 Task: Add an action where Comment/description is "Always respect the customer's privacy and preferences, allowing them to opt-in or opt-out of communication as they choose.".
Action: Mouse moved to (35, 246)
Screenshot: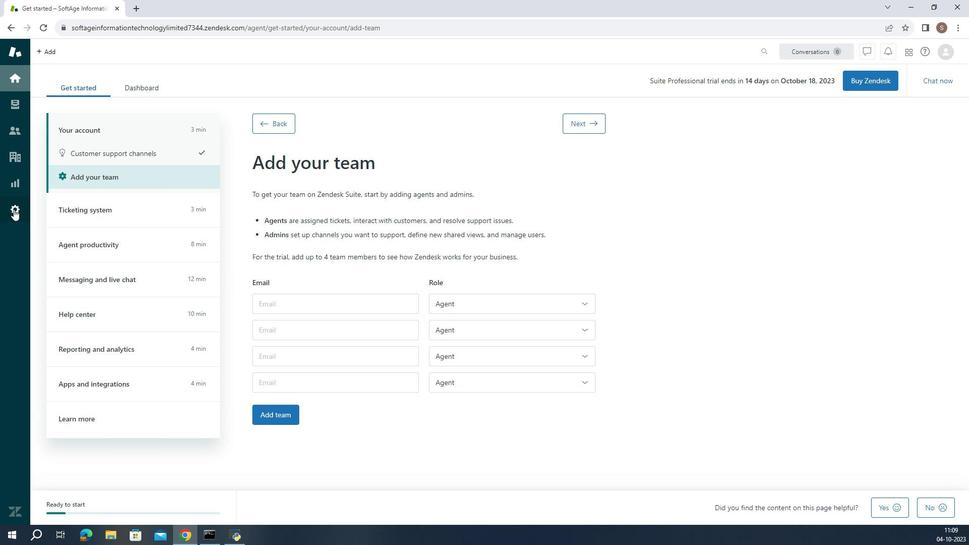 
Action: Mouse pressed left at (35, 246)
Screenshot: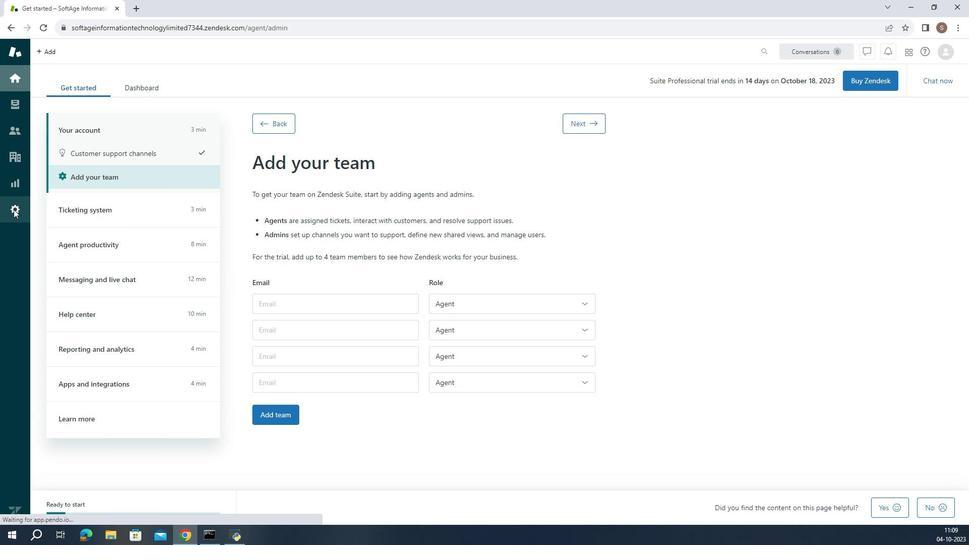 
Action: Mouse moved to (195, 385)
Screenshot: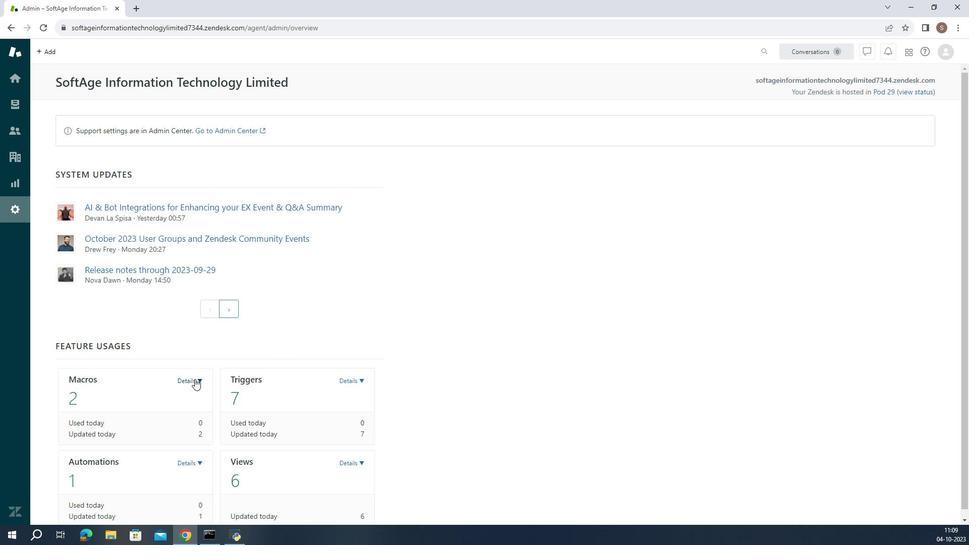 
Action: Mouse pressed left at (195, 385)
Screenshot: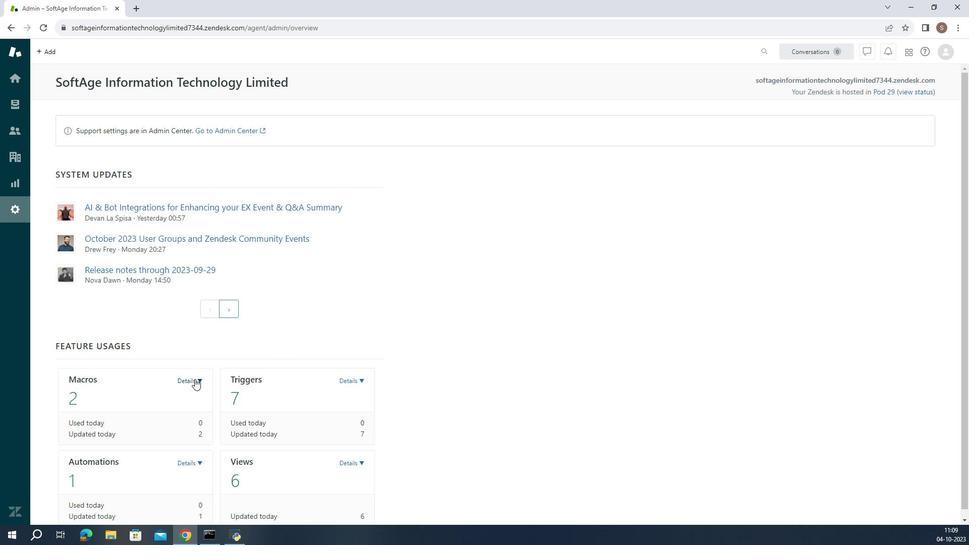 
Action: Mouse moved to (166, 437)
Screenshot: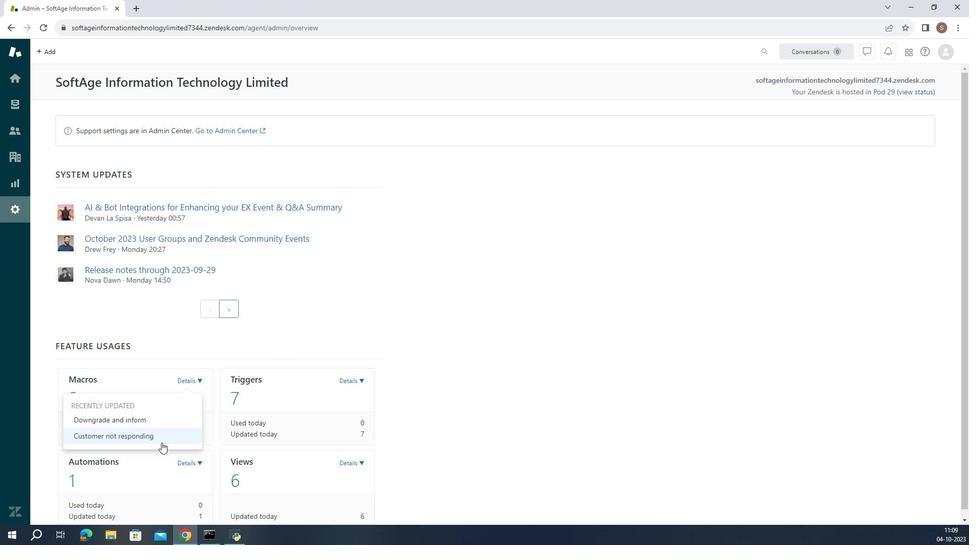 
Action: Mouse pressed left at (166, 437)
Screenshot: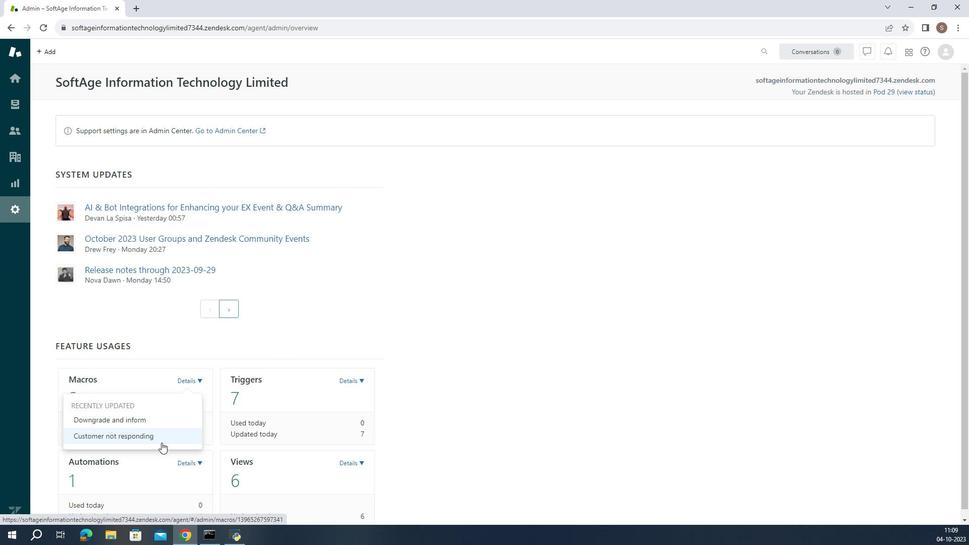
Action: Mouse moved to (174, 352)
Screenshot: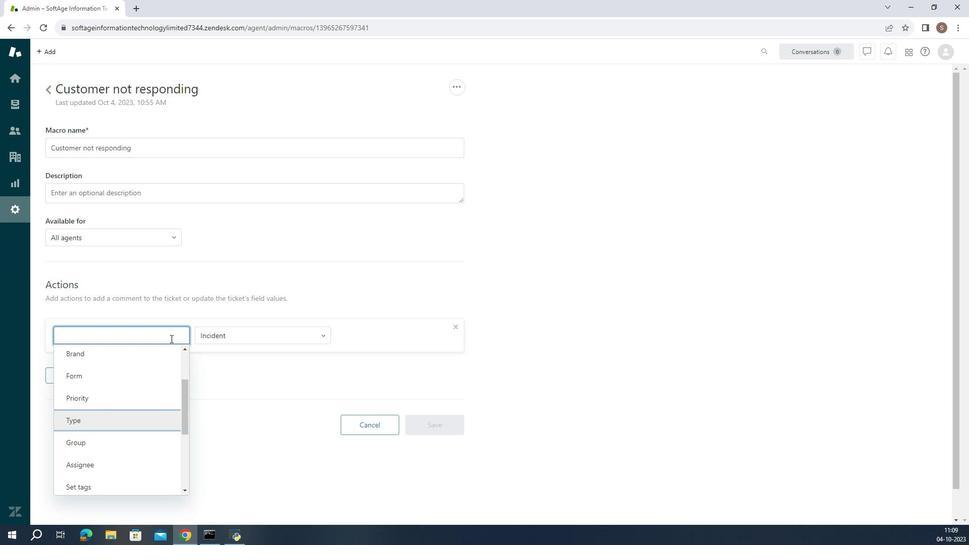 
Action: Mouse pressed left at (174, 352)
Screenshot: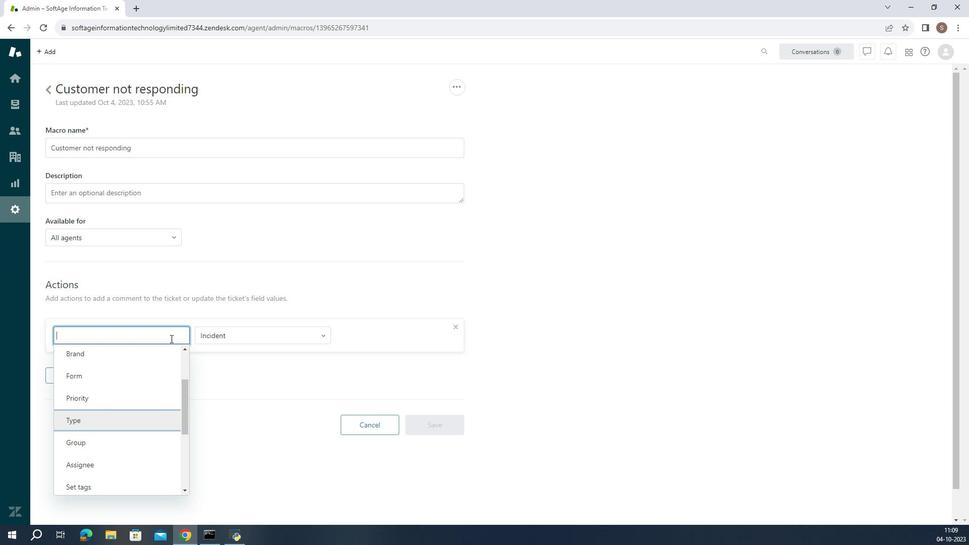 
Action: Mouse moved to (154, 427)
Screenshot: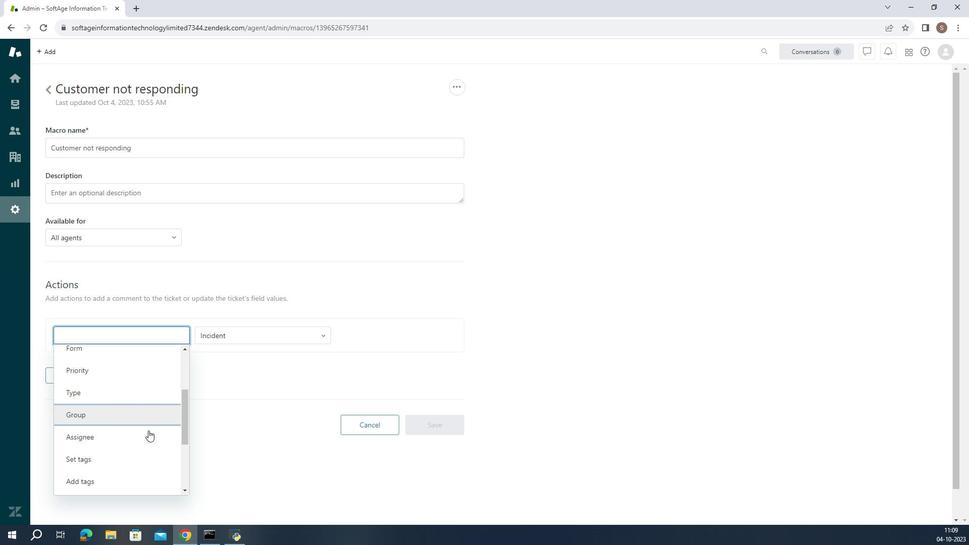 
Action: Mouse scrolled (154, 426) with delta (0, 0)
Screenshot: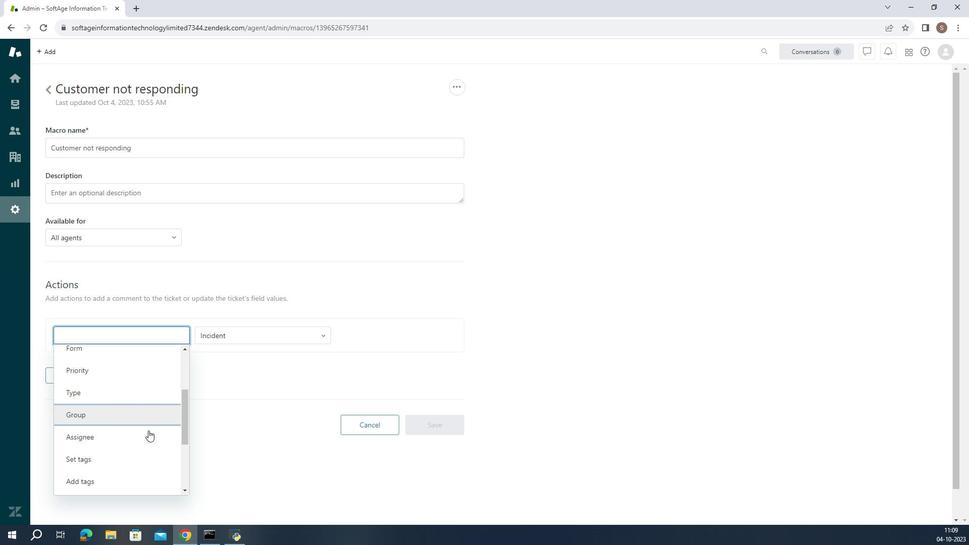 
Action: Mouse moved to (154, 427)
Screenshot: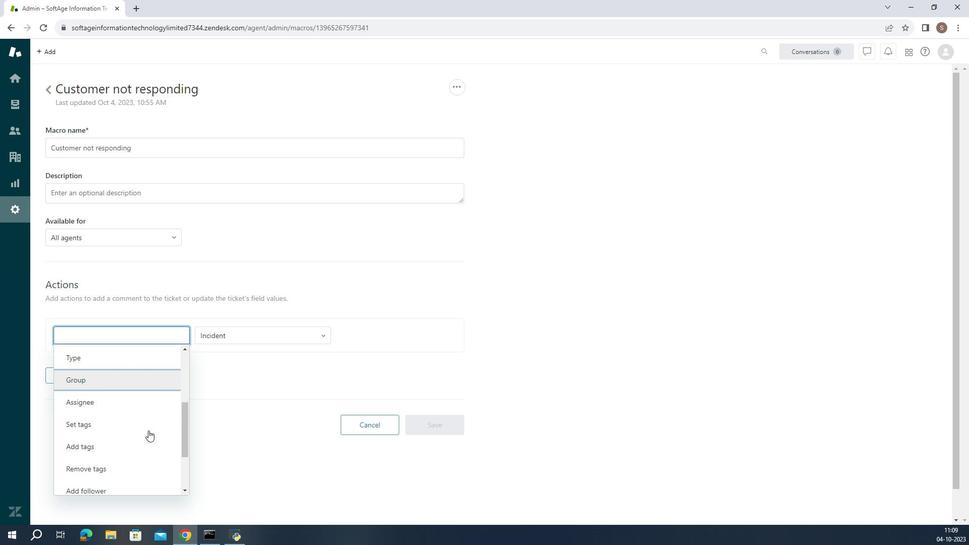 
Action: Mouse scrolled (154, 427) with delta (0, 0)
Screenshot: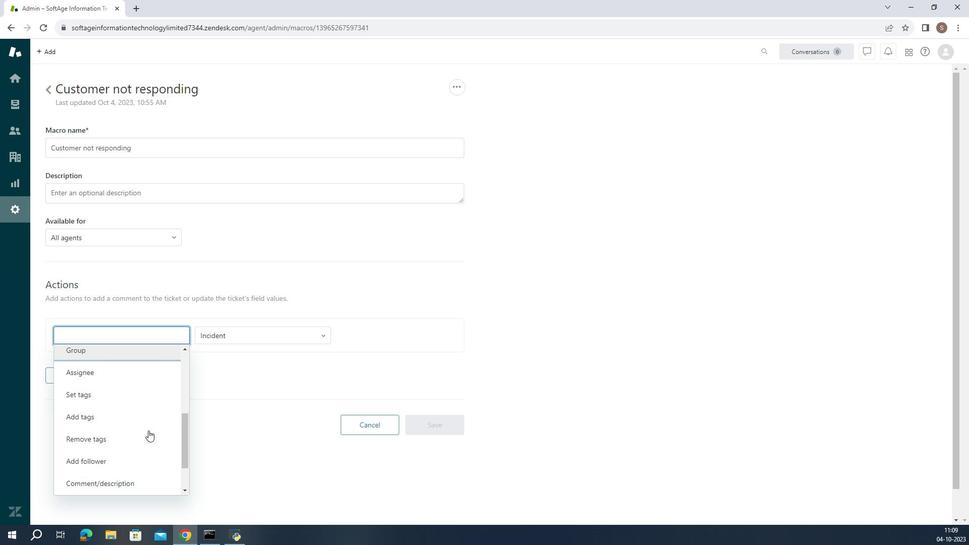 
Action: Mouse moved to (147, 459)
Screenshot: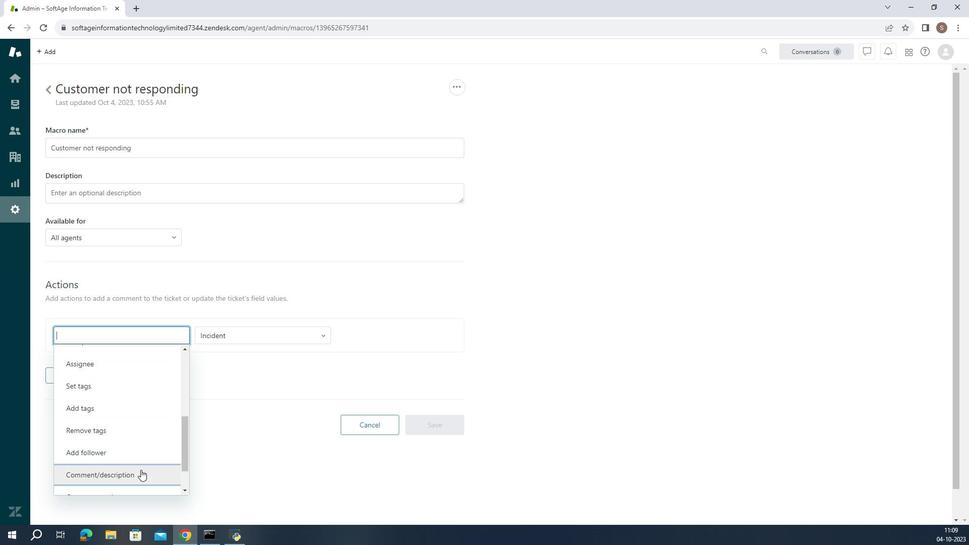 
Action: Mouse pressed left at (147, 459)
Screenshot: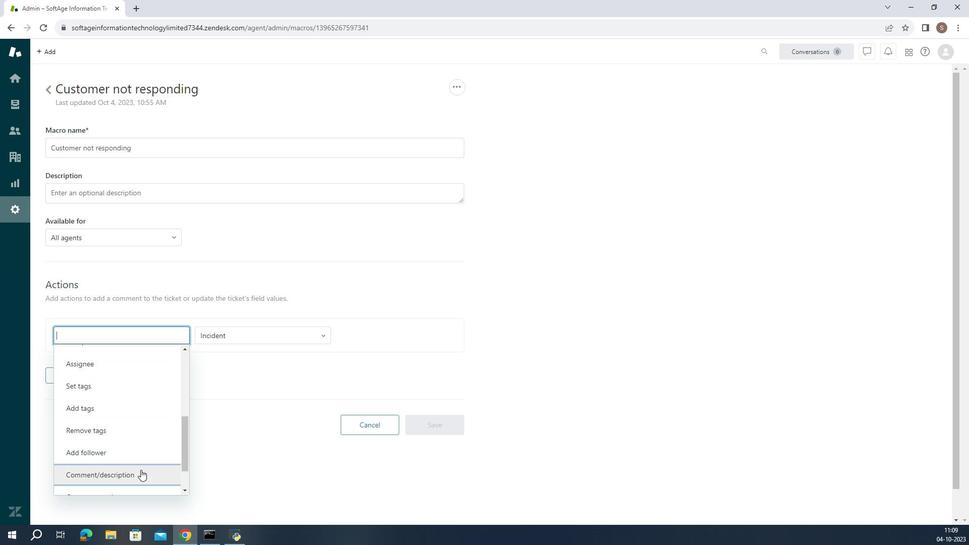 
Action: Mouse moved to (172, 395)
Screenshot: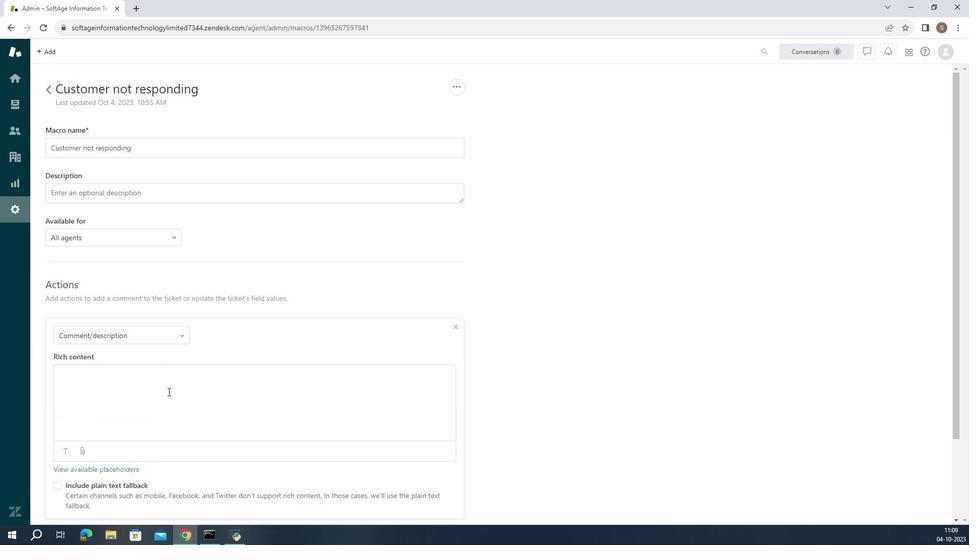 
Action: Mouse pressed left at (172, 395)
Screenshot: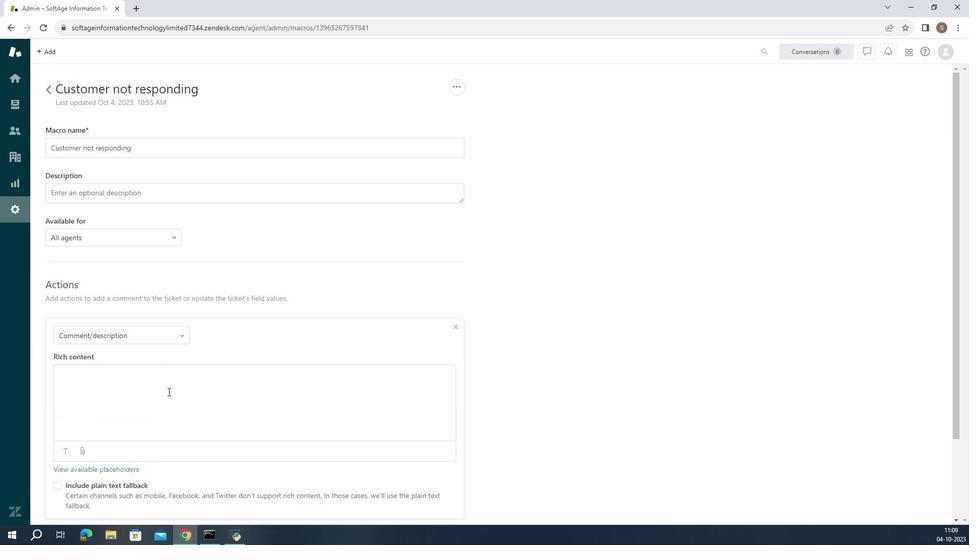 
Action: Key pressed <Key.shift>Always<Key.space>respect<Key.space>the<Key.space>customer's<Key.space>privacy<Key.space>and<Key.space>preferences,<Key.space>allowing<Key.space>them<Key.space>to<Key.space>opt-in<Key.space>or<Key.space>p<Key.backspace>opt-out<Key.space>of<Key.space>communt<Key.backspace>ication<Key.space>as<Key.space>they<Key.space>choose.
Screenshot: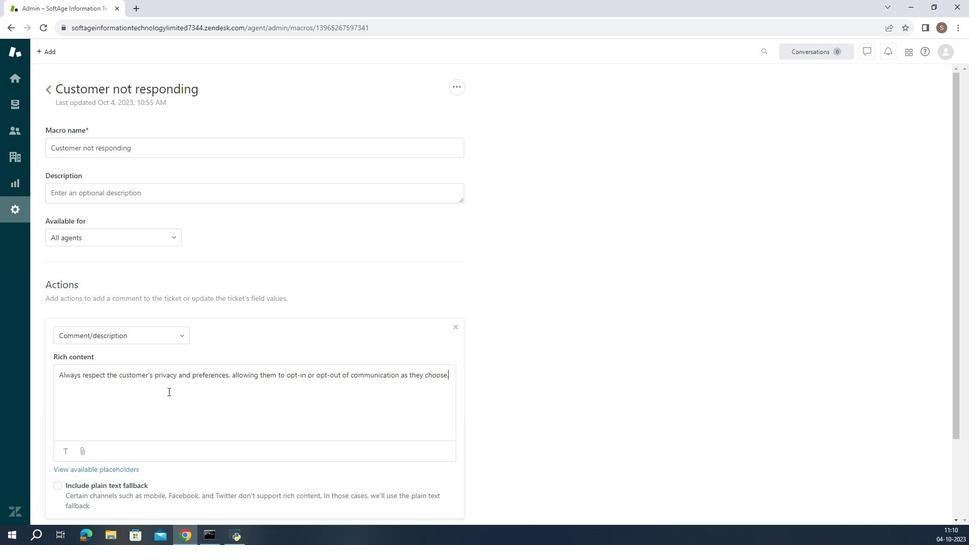
Action: Mouse scrolled (172, 396) with delta (0, 0)
Screenshot: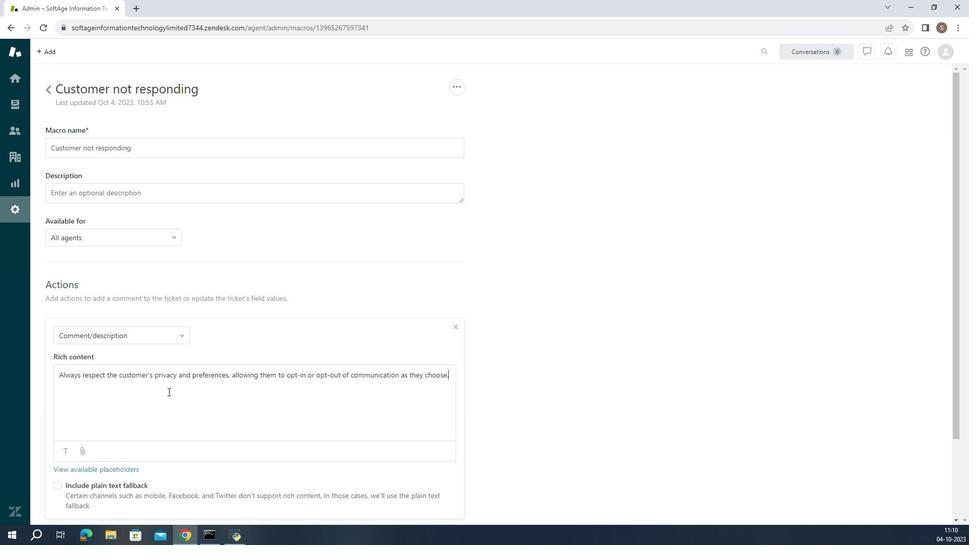 
Action: Mouse moved to (473, 405)
Screenshot: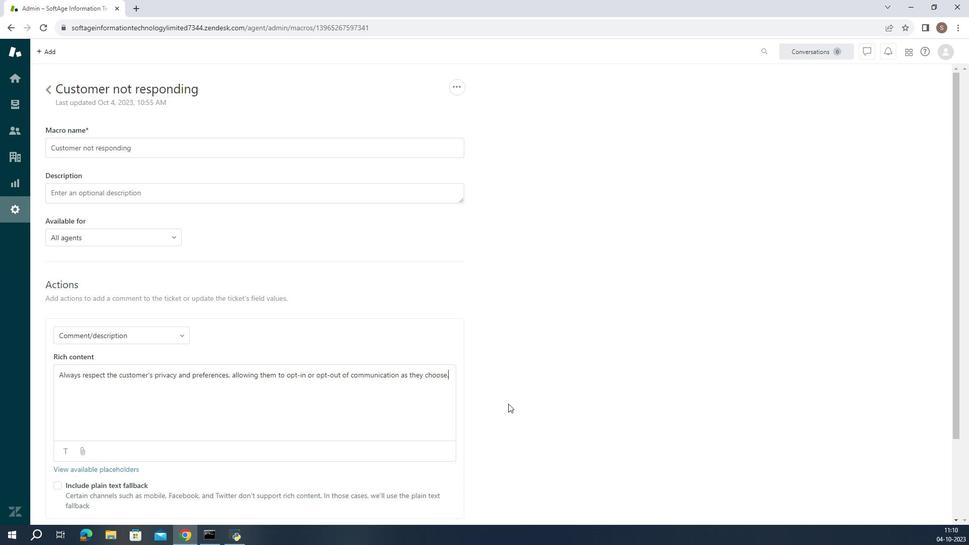 
Action: Mouse pressed left at (473, 405)
Screenshot: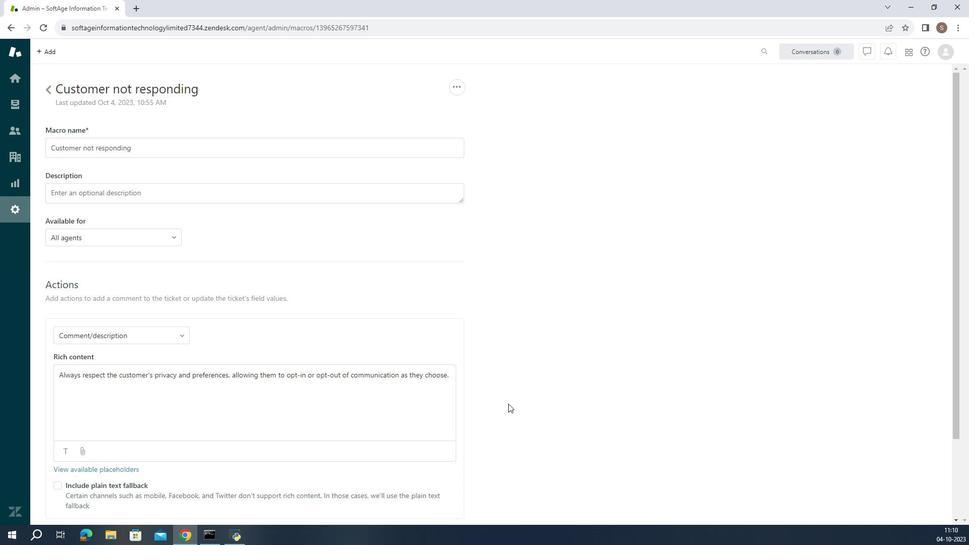 
